 Task: Look for space in Ashikaga, Japan from 2nd June, 2023 to 15th June, 2023 for 2 adults in price range Rs.10000 to Rs.15000. Place can be entire place with 1  bedroom having 1 bed and 1 bathroom. Property type can be house, flat, guest house, hotel. Booking option can be shelf check-in. Required host language is English.
Action: Mouse moved to (403, 97)
Screenshot: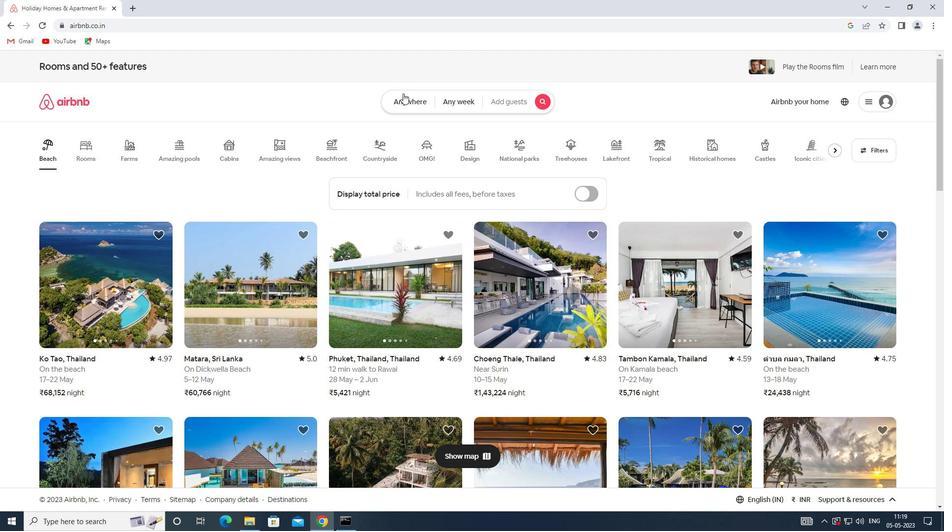 
Action: Mouse pressed left at (403, 97)
Screenshot: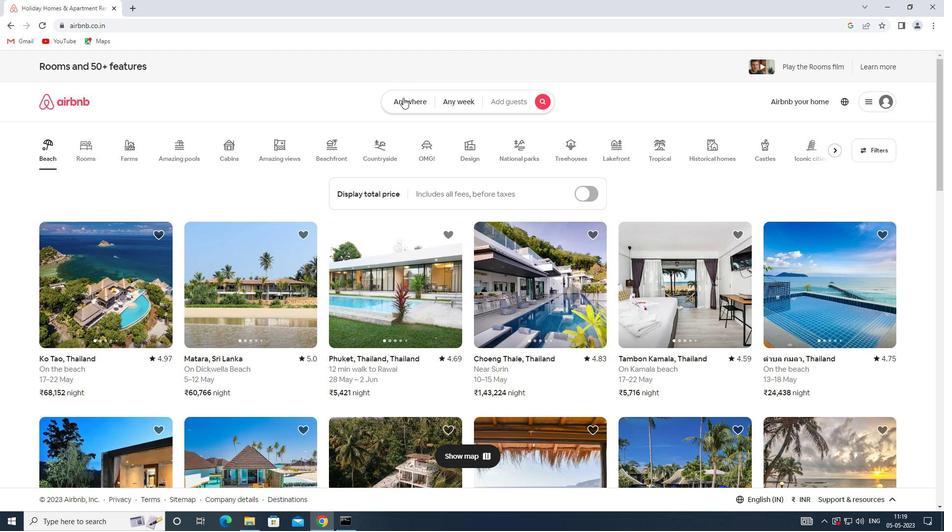 
Action: Mouse moved to (300, 142)
Screenshot: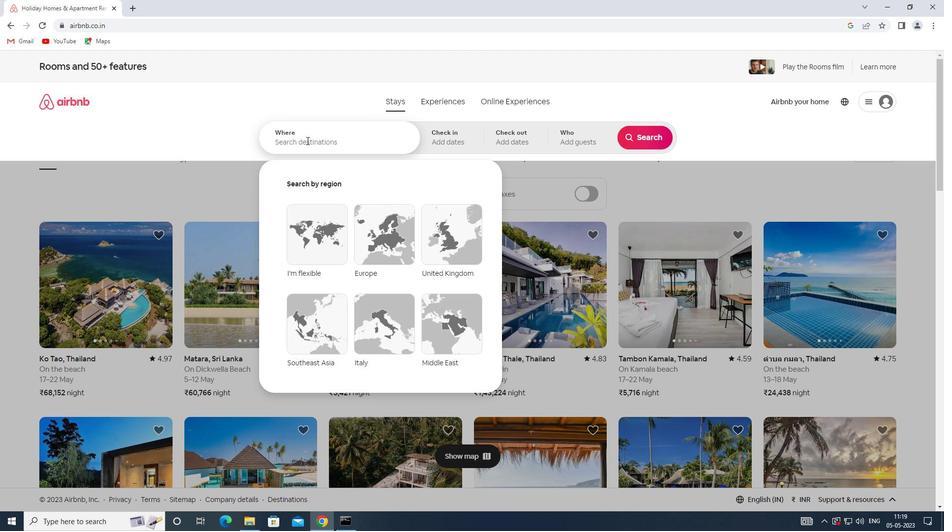 
Action: Mouse pressed left at (300, 142)
Screenshot: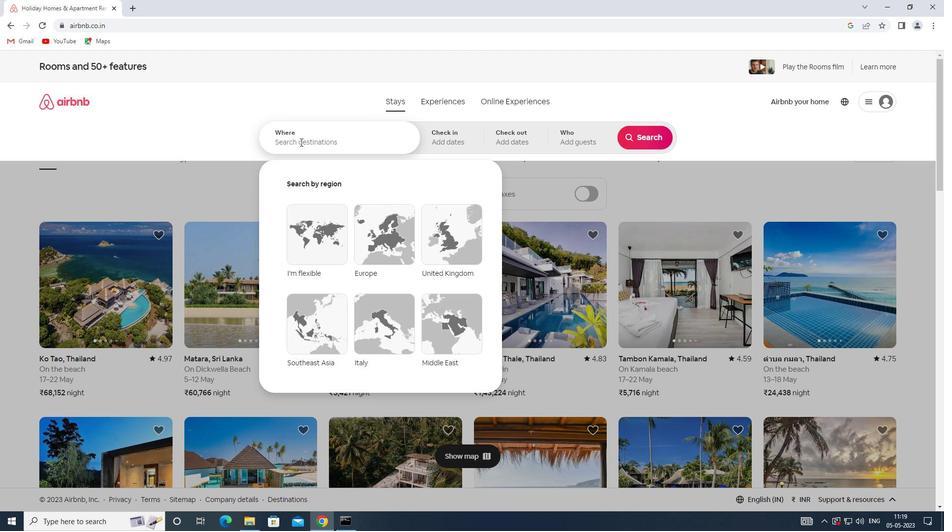 
Action: Key pressed <Key.shift>ASHIKAGA,<Key.shift>JAPAN
Screenshot: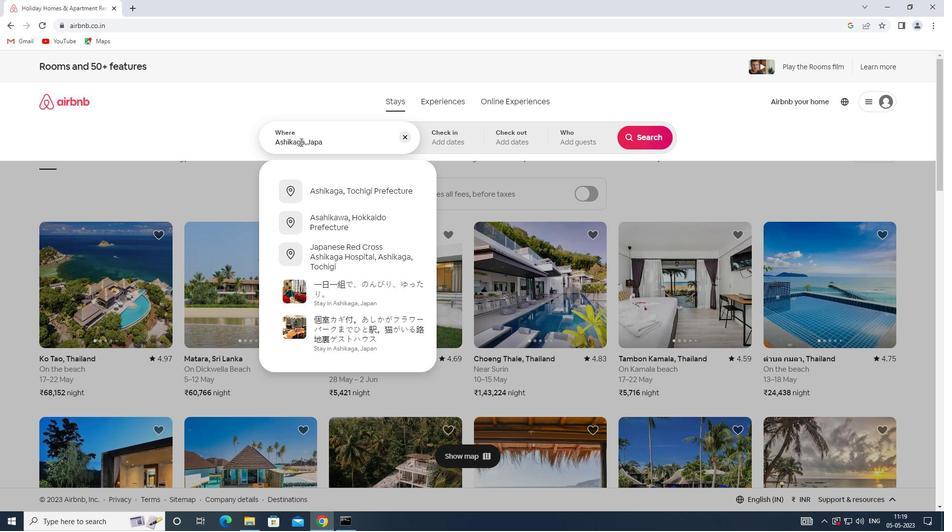 
Action: Mouse moved to (445, 141)
Screenshot: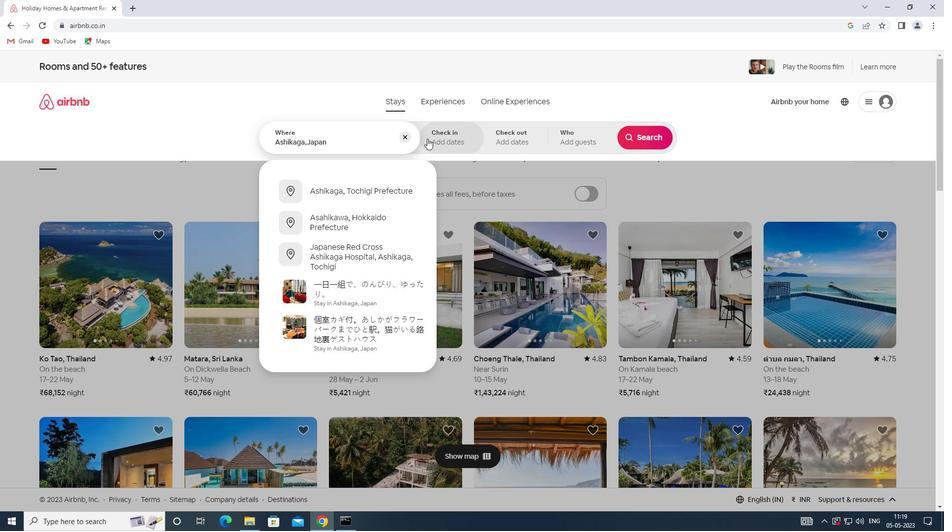 
Action: Mouse pressed left at (445, 141)
Screenshot: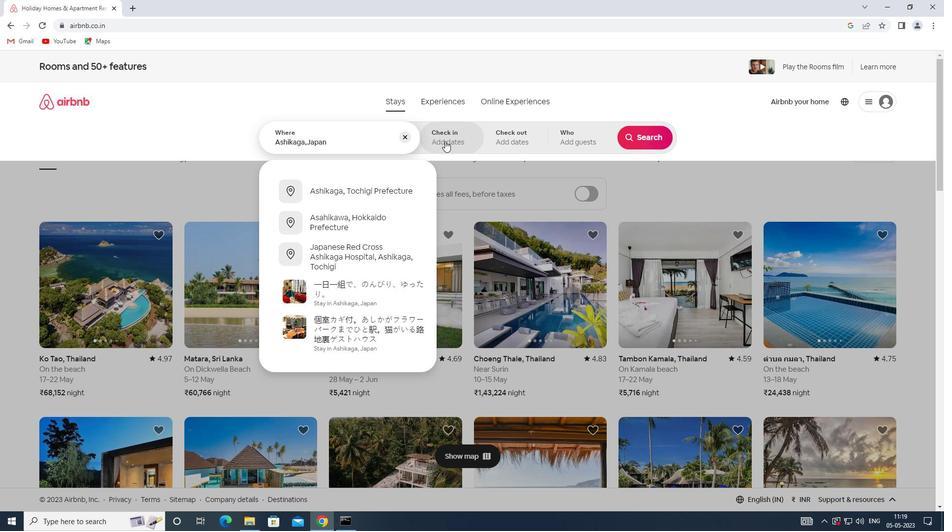 
Action: Mouse moved to (605, 258)
Screenshot: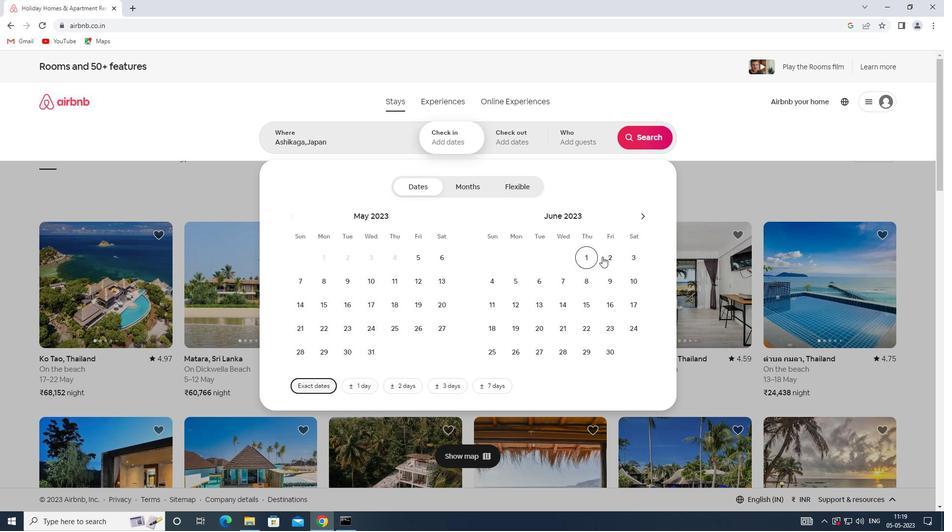 
Action: Mouse pressed left at (605, 258)
Screenshot: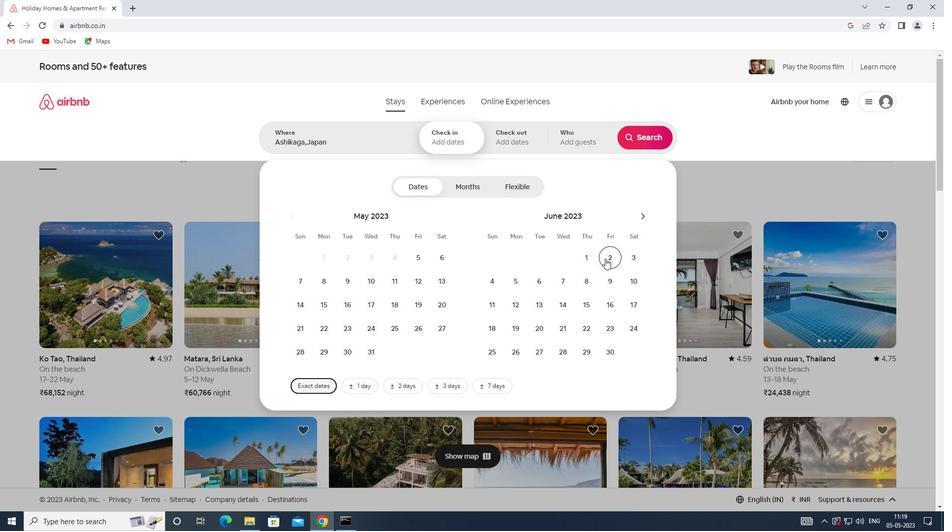 
Action: Mouse moved to (587, 302)
Screenshot: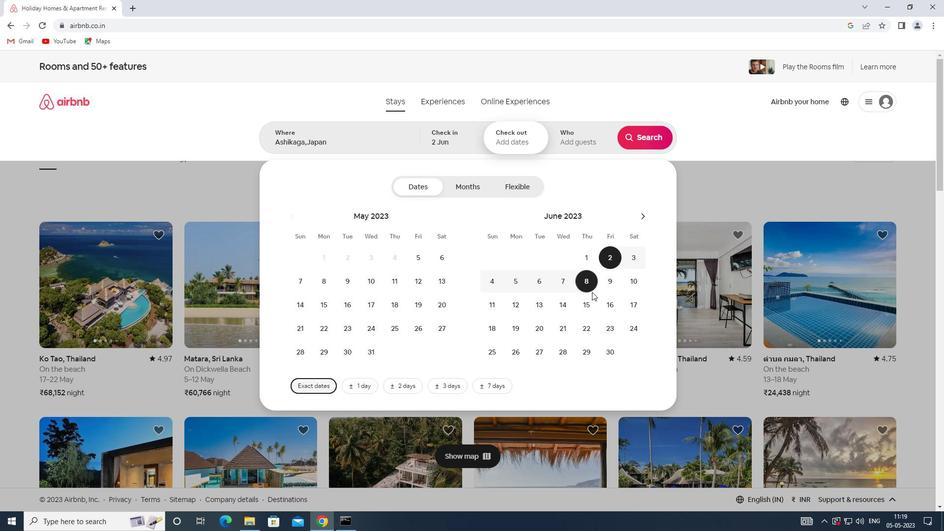 
Action: Mouse pressed left at (587, 302)
Screenshot: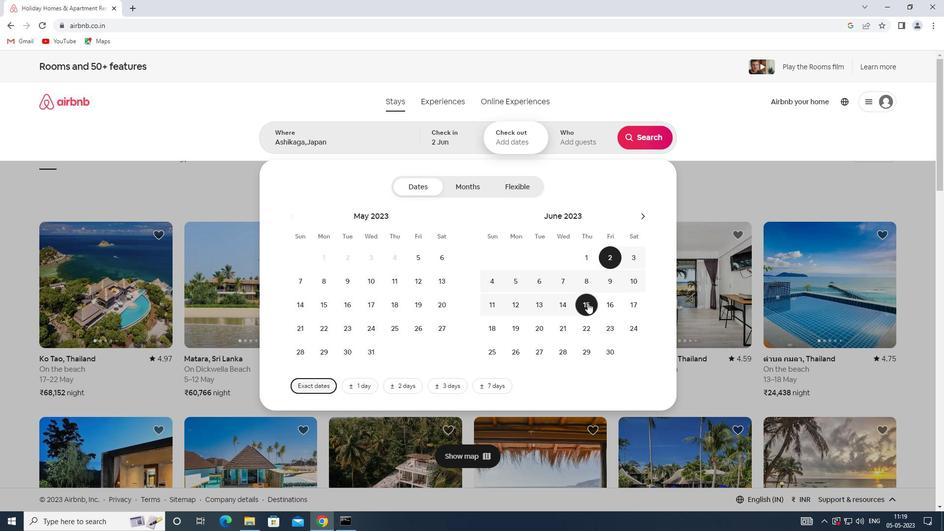 
Action: Mouse moved to (576, 144)
Screenshot: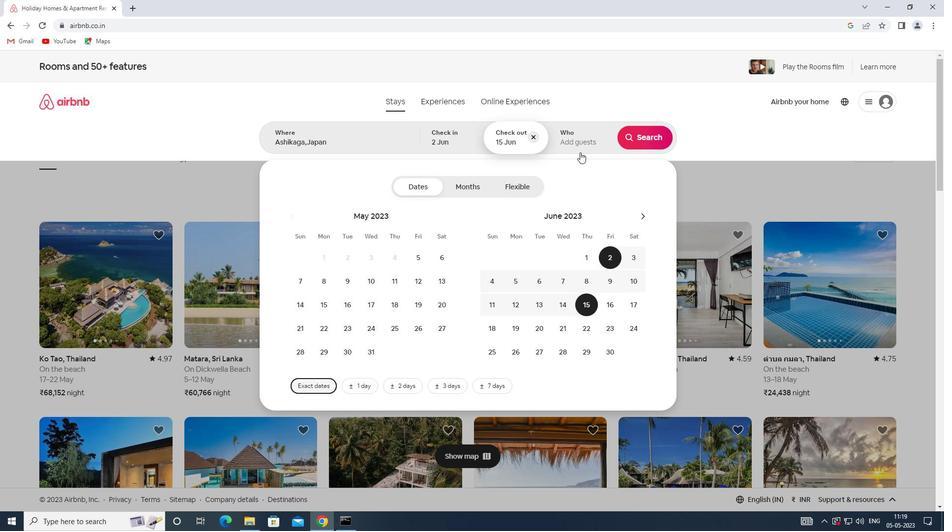 
Action: Mouse pressed left at (576, 144)
Screenshot: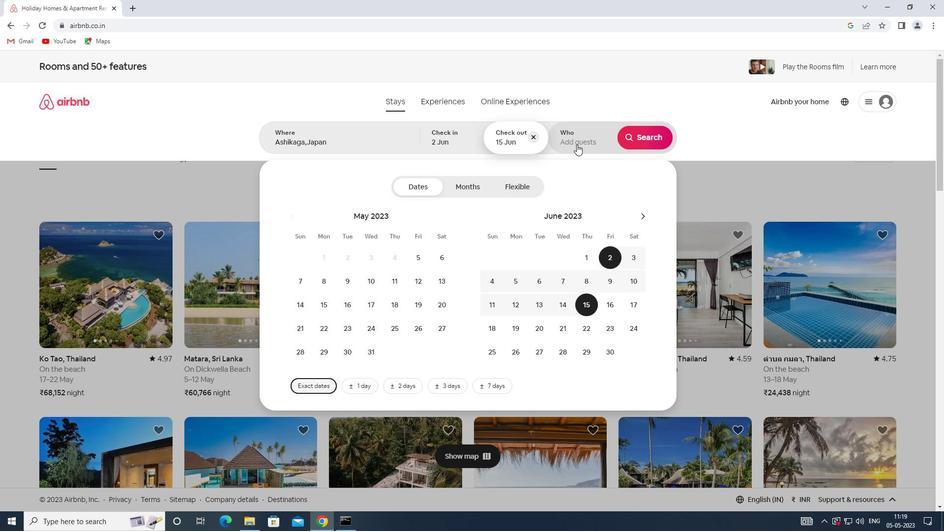 
Action: Mouse moved to (647, 188)
Screenshot: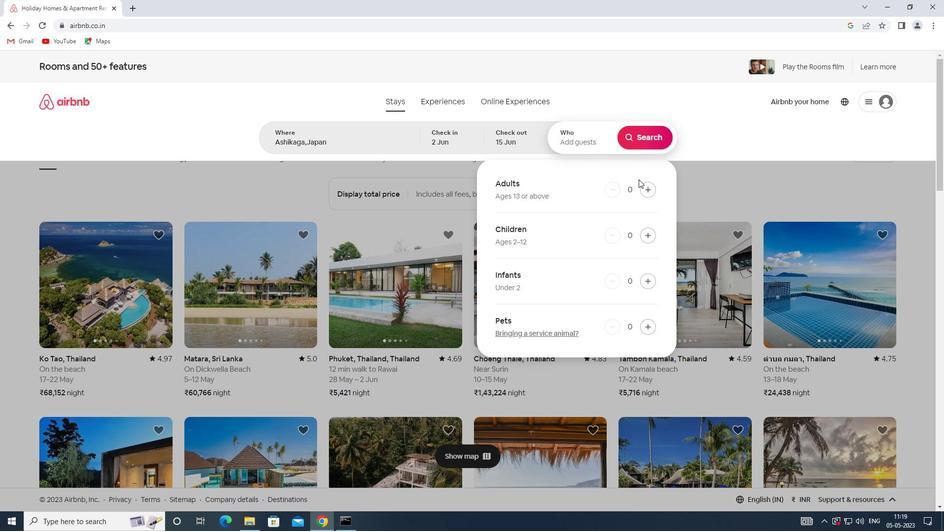 
Action: Mouse pressed left at (647, 188)
Screenshot: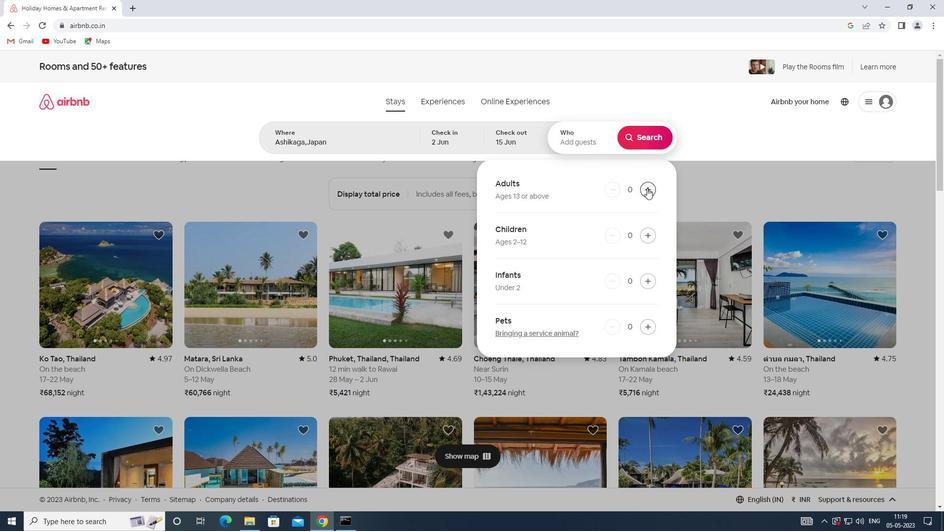 
Action: Mouse pressed left at (647, 188)
Screenshot: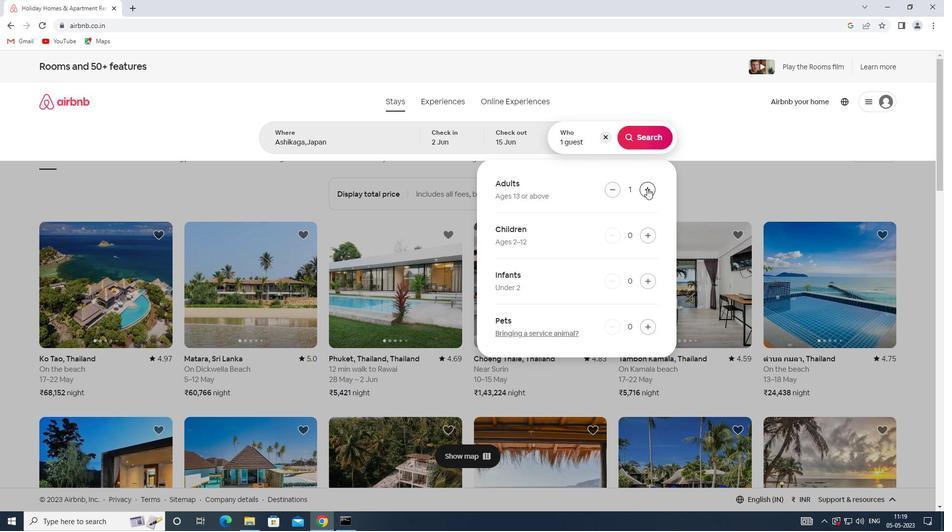 
Action: Mouse moved to (646, 143)
Screenshot: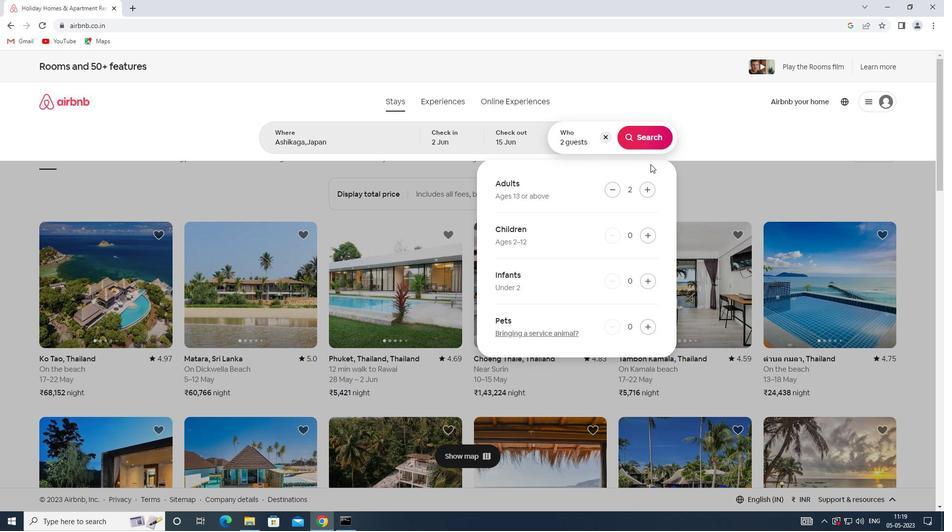 
Action: Mouse pressed left at (646, 143)
Screenshot: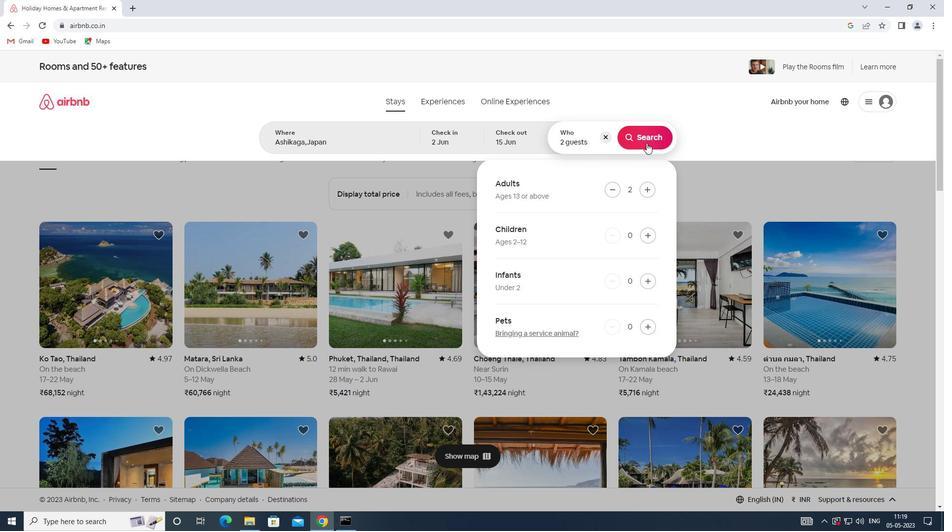 
Action: Mouse moved to (886, 111)
Screenshot: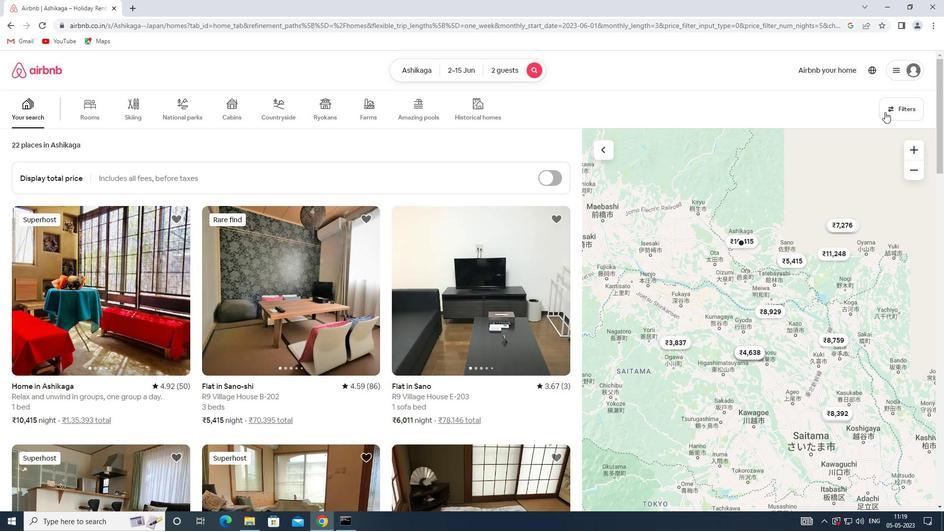 
Action: Mouse pressed left at (886, 111)
Screenshot: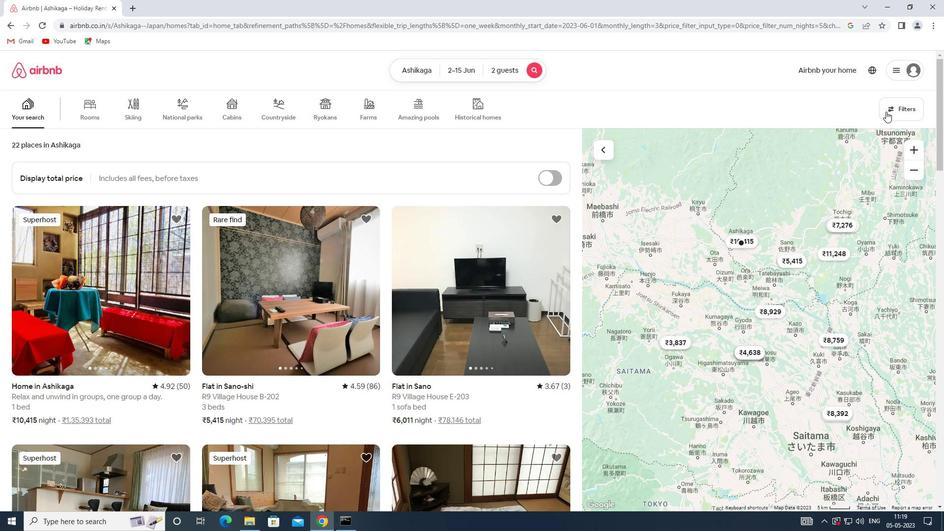 
Action: Mouse moved to (338, 349)
Screenshot: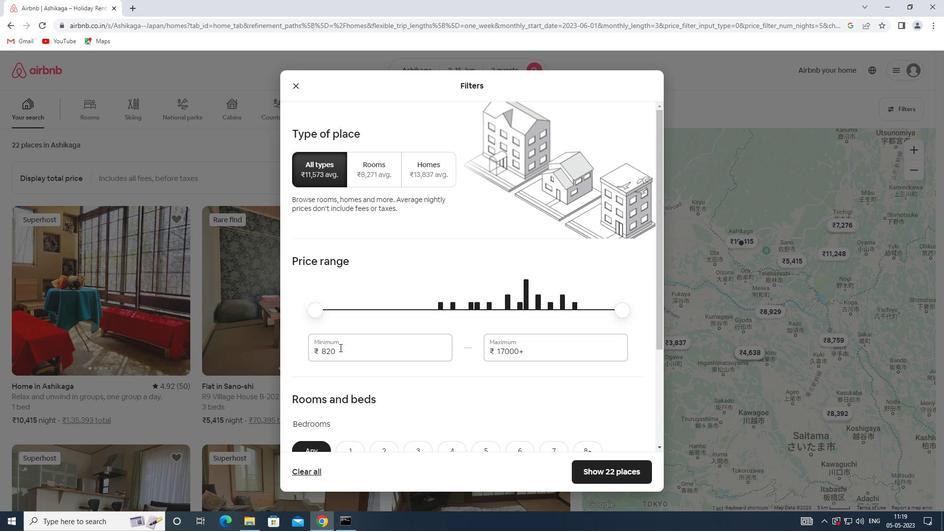 
Action: Mouse pressed left at (338, 349)
Screenshot: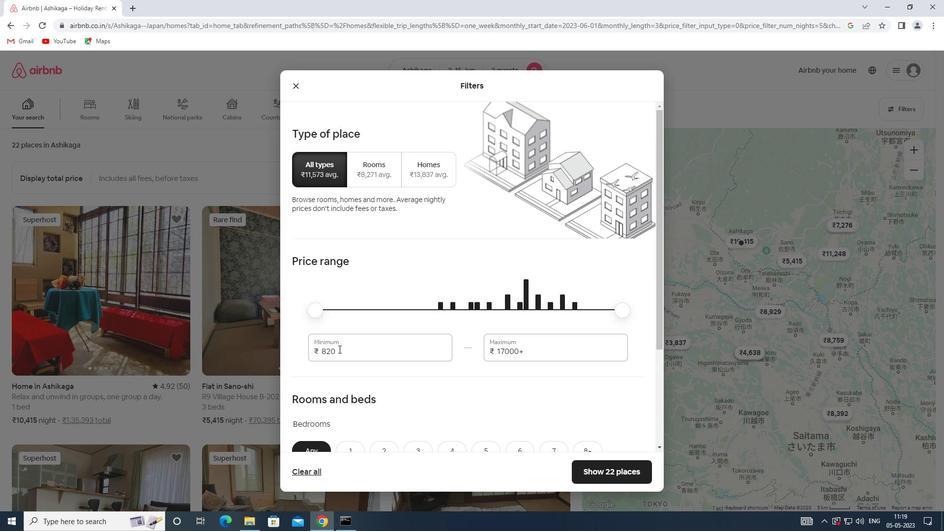 
Action: Mouse moved to (303, 345)
Screenshot: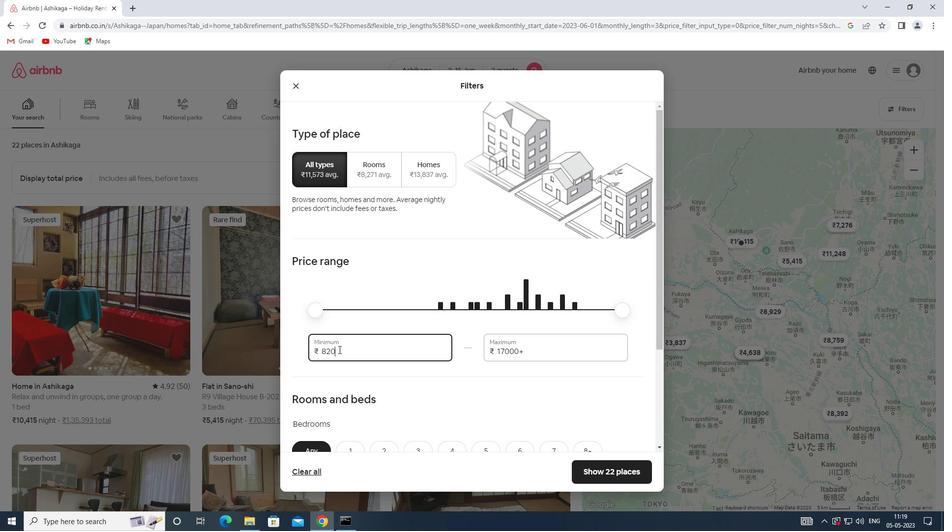 
Action: Key pressed 10000
Screenshot: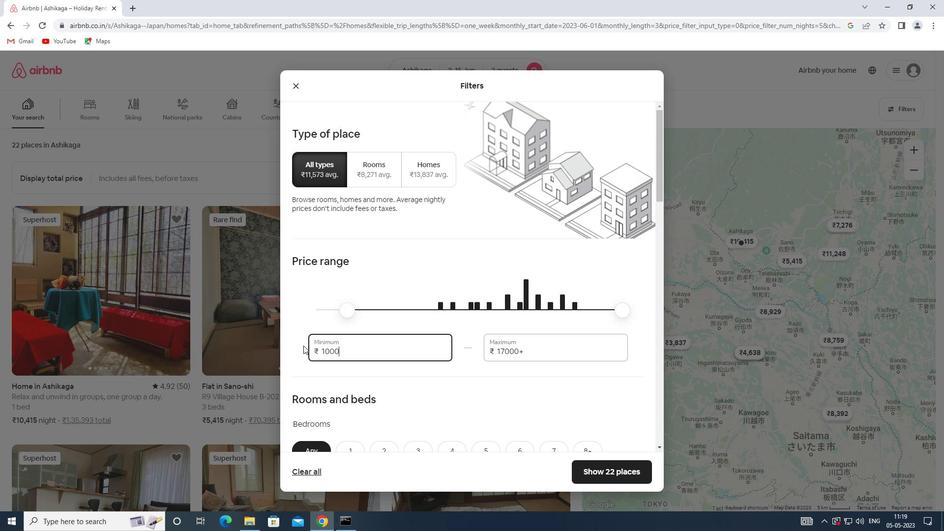 
Action: Mouse moved to (526, 350)
Screenshot: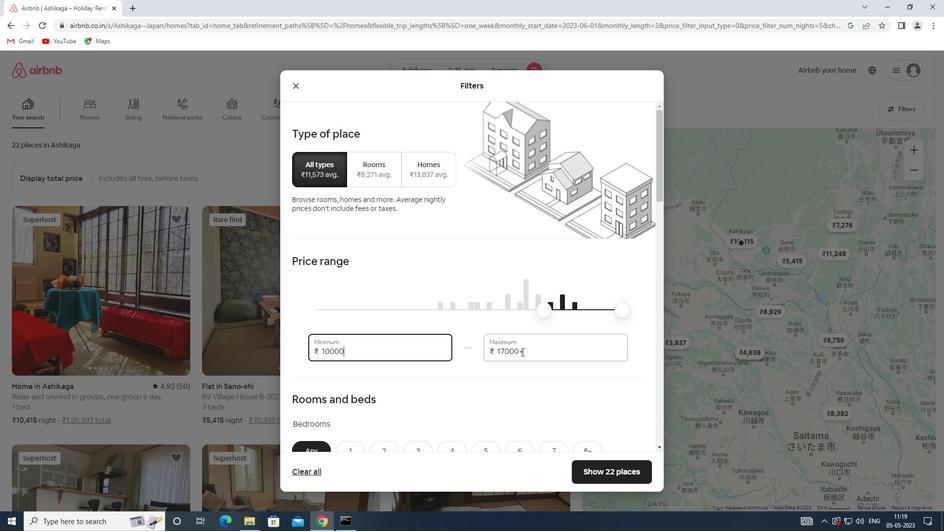 
Action: Mouse pressed left at (526, 350)
Screenshot: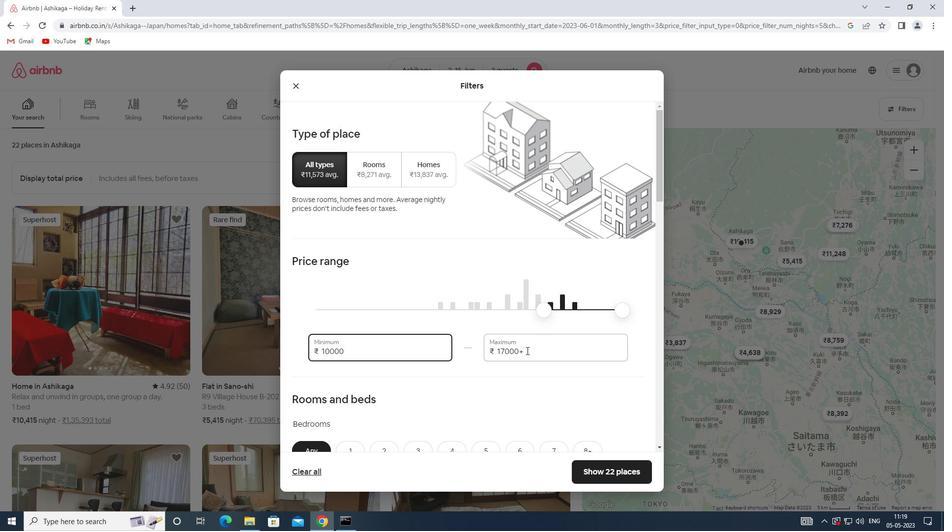 
Action: Mouse moved to (492, 351)
Screenshot: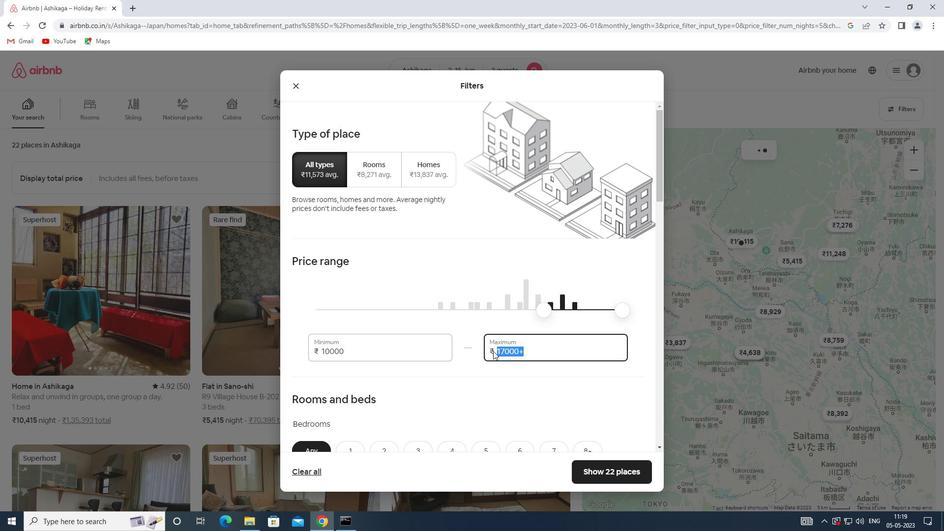 
Action: Key pressed 15000
Screenshot: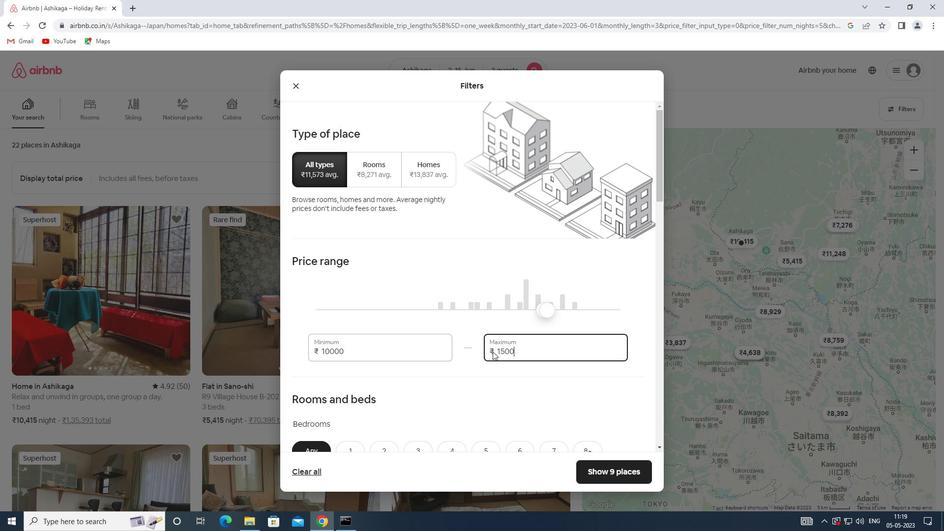 
Action: Mouse moved to (462, 350)
Screenshot: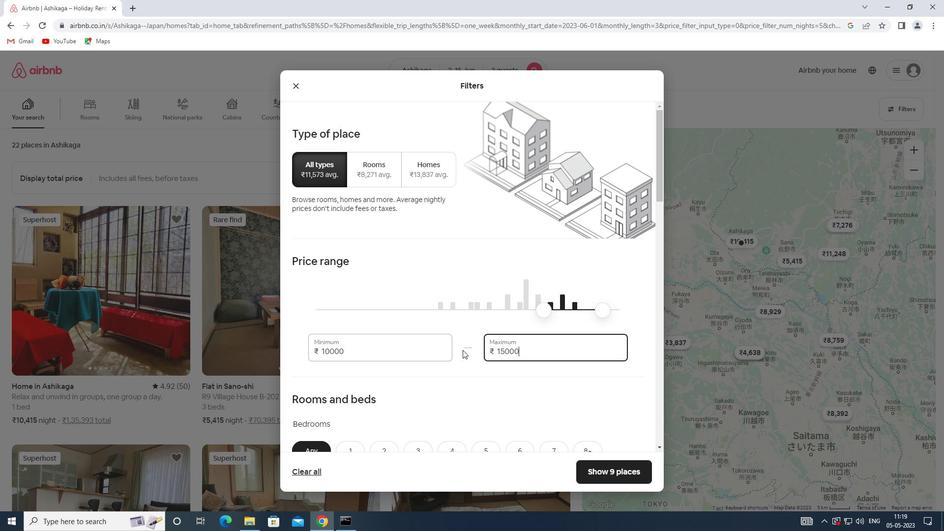 
Action: Mouse scrolled (462, 349) with delta (0, 0)
Screenshot: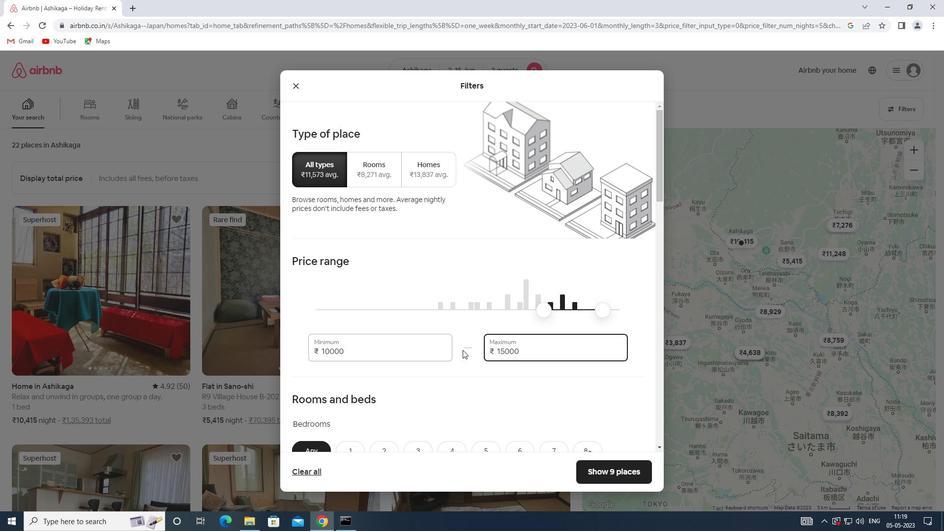 
Action: Mouse scrolled (462, 349) with delta (0, 0)
Screenshot: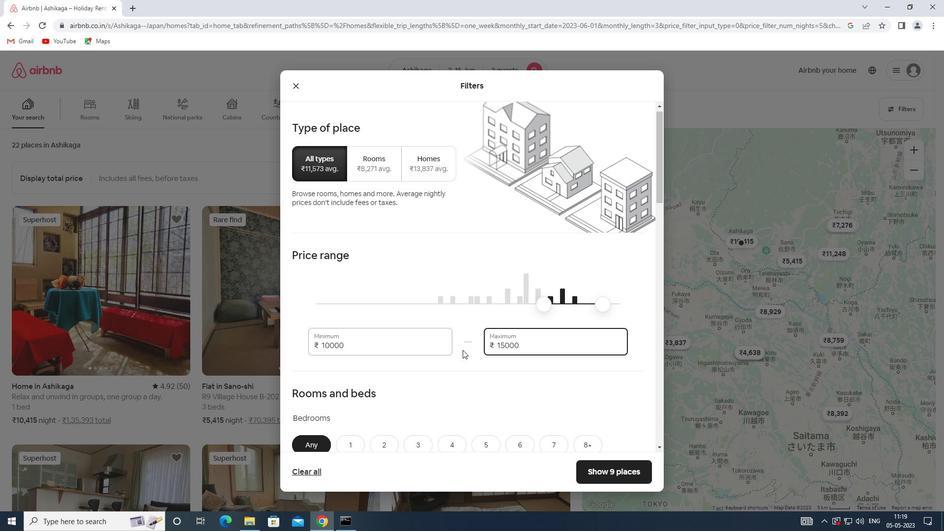 
Action: Mouse scrolled (462, 349) with delta (0, 0)
Screenshot: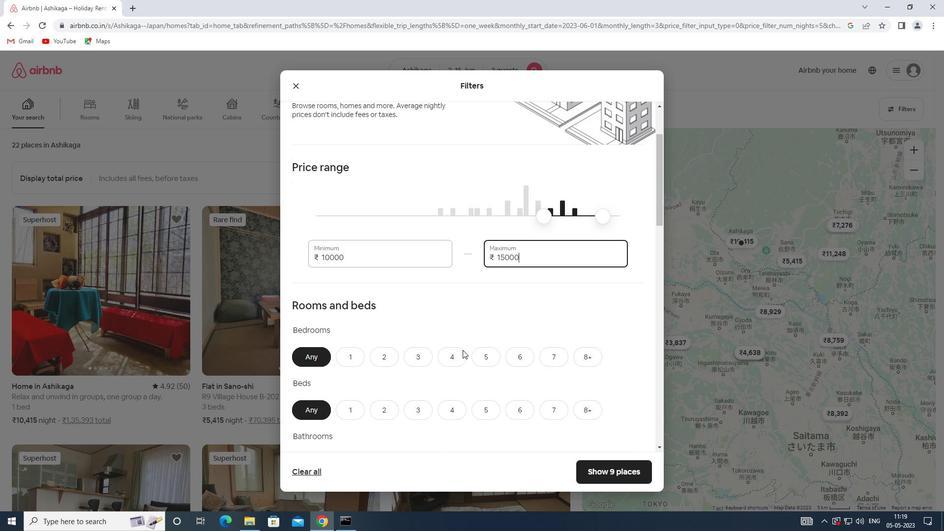 
Action: Mouse scrolled (462, 349) with delta (0, 0)
Screenshot: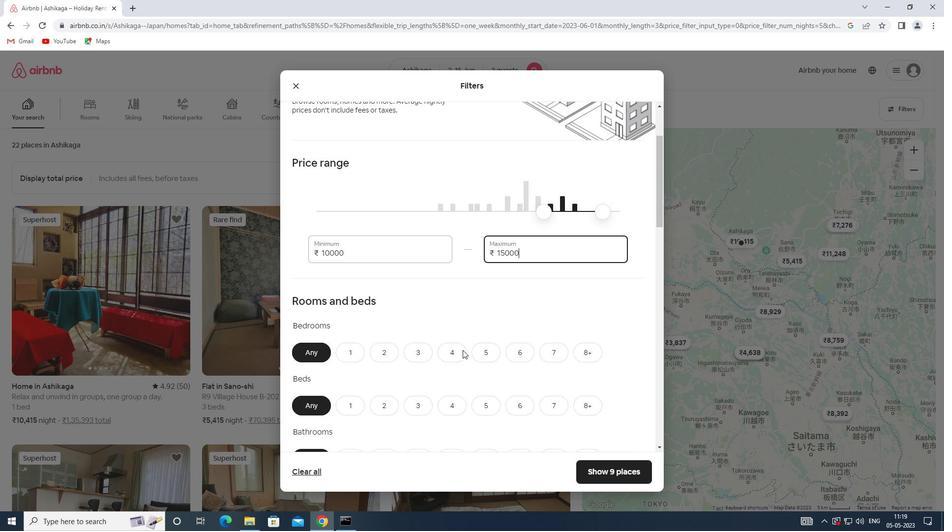 
Action: Mouse moved to (351, 250)
Screenshot: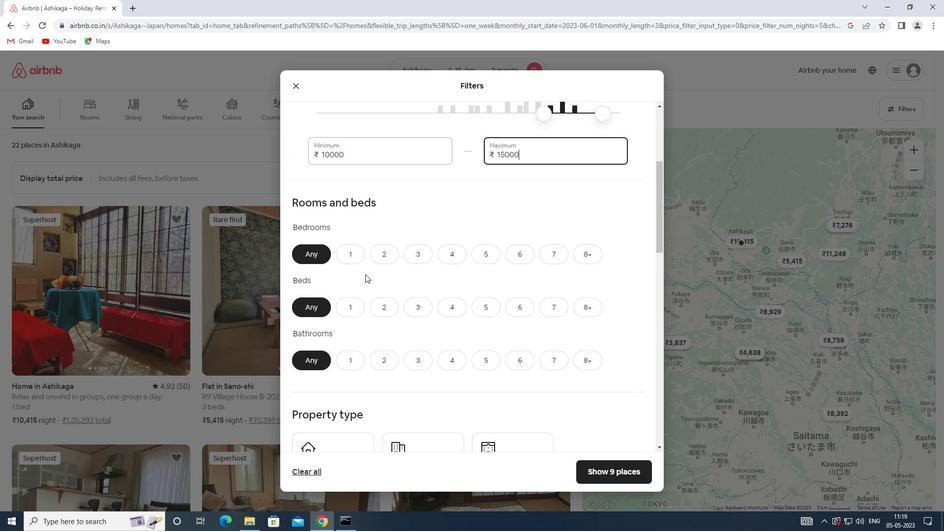 
Action: Mouse pressed left at (351, 250)
Screenshot: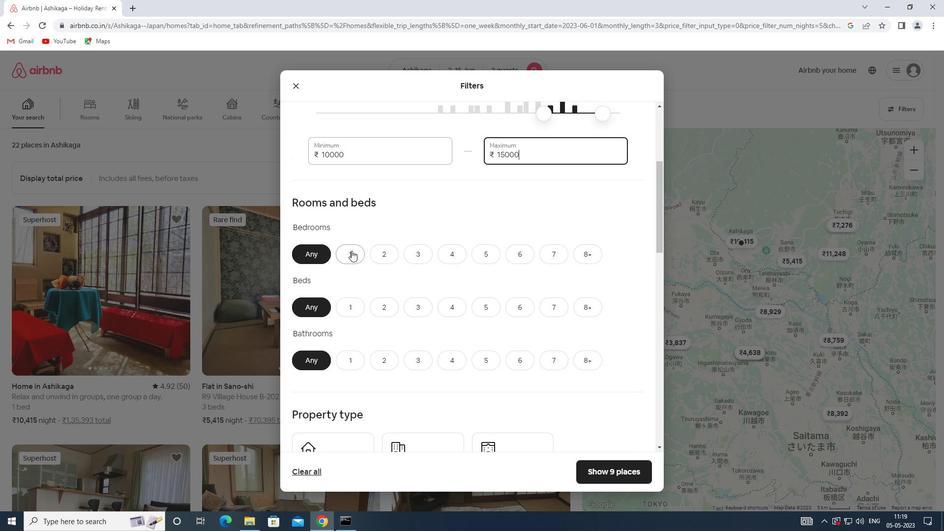 
Action: Mouse moved to (347, 309)
Screenshot: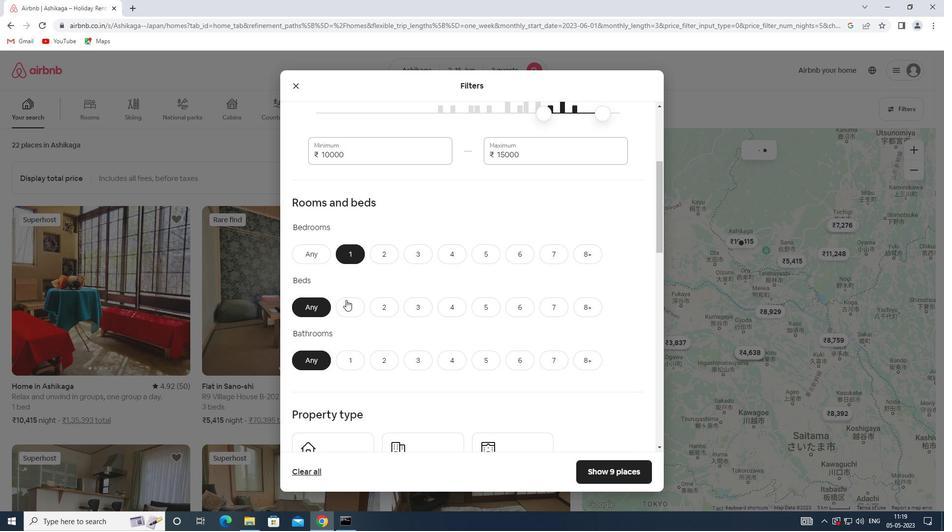 
Action: Mouse pressed left at (347, 309)
Screenshot: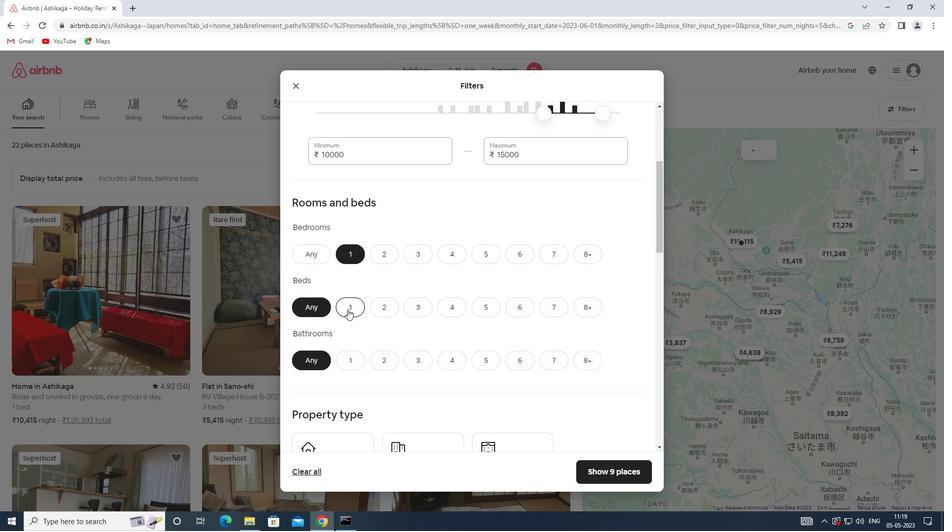 
Action: Mouse moved to (349, 359)
Screenshot: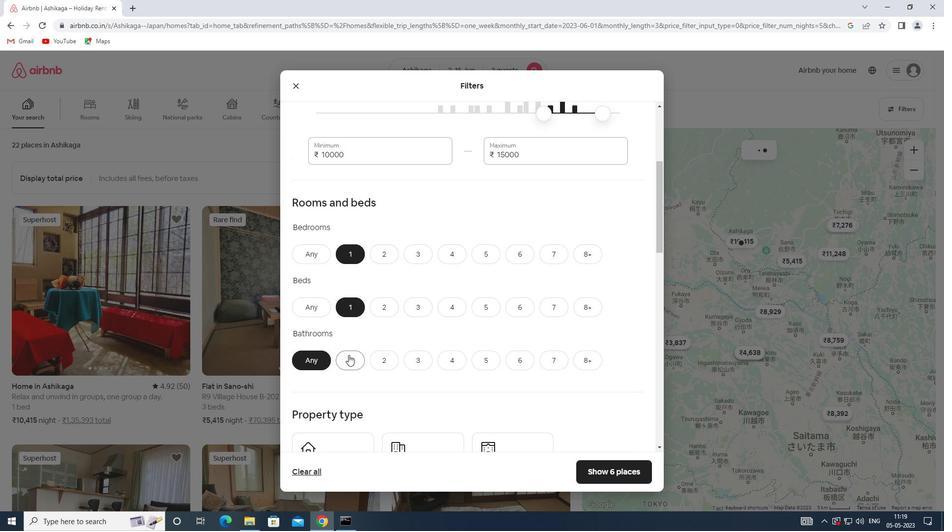 
Action: Mouse pressed left at (349, 359)
Screenshot: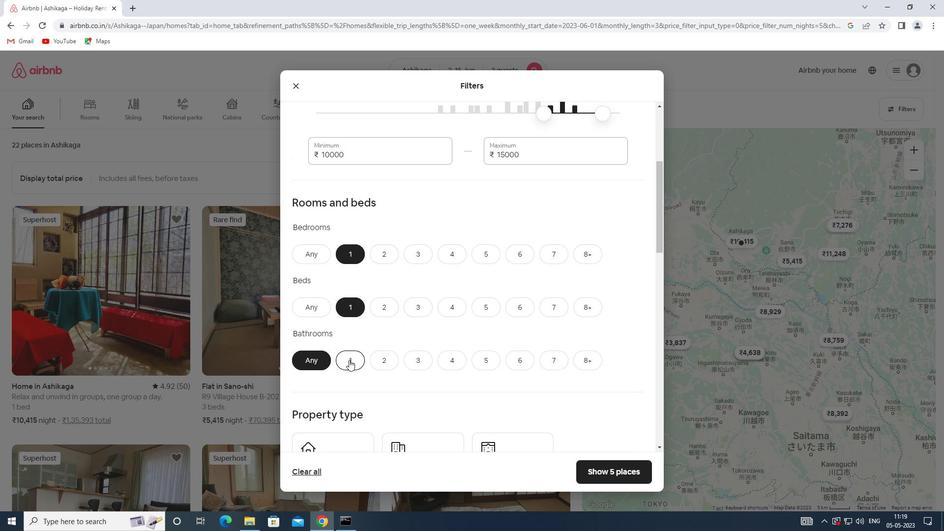 
Action: Mouse scrolled (349, 359) with delta (0, 0)
Screenshot: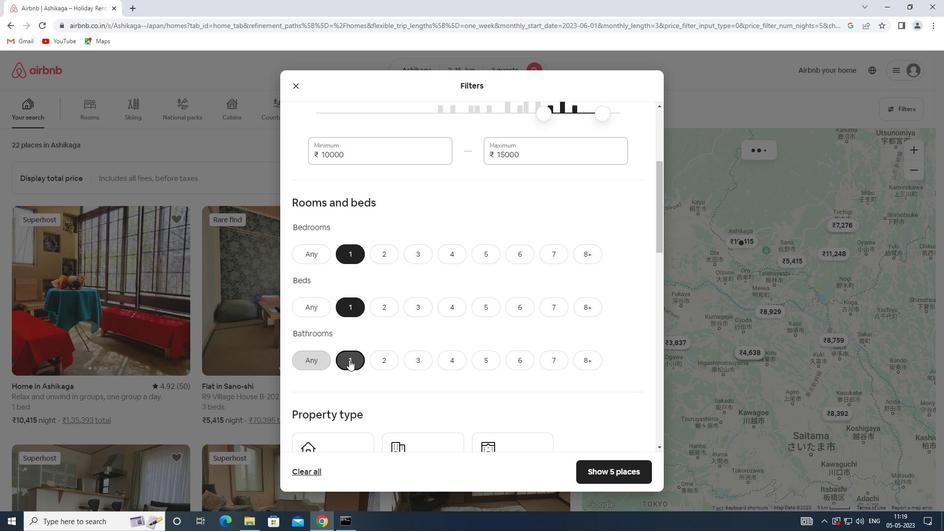 
Action: Mouse scrolled (349, 359) with delta (0, 0)
Screenshot: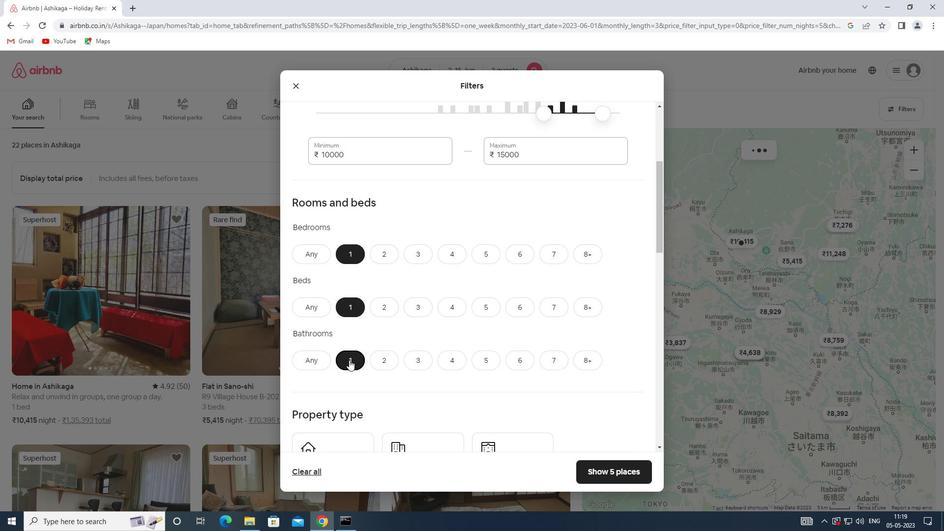 
Action: Mouse scrolled (349, 359) with delta (0, 0)
Screenshot: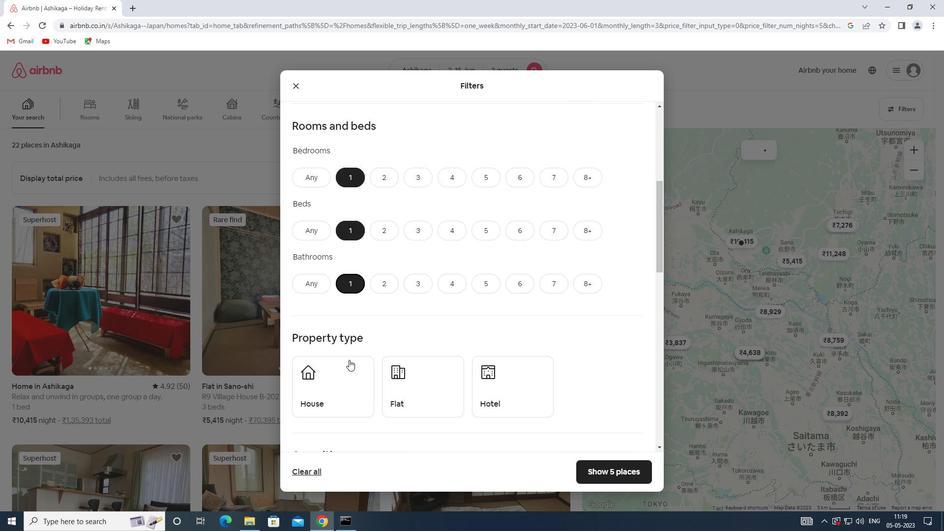 
Action: Mouse scrolled (349, 359) with delta (0, 0)
Screenshot: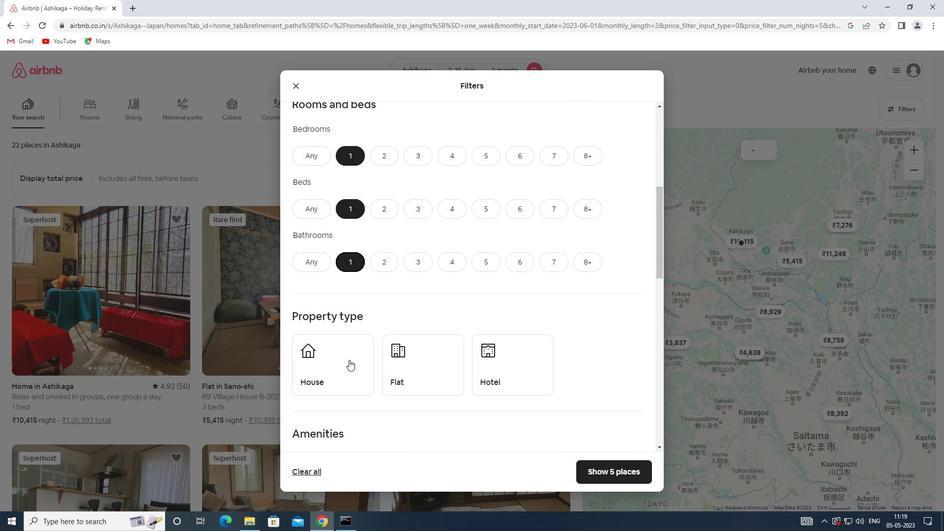
Action: Mouse moved to (346, 287)
Screenshot: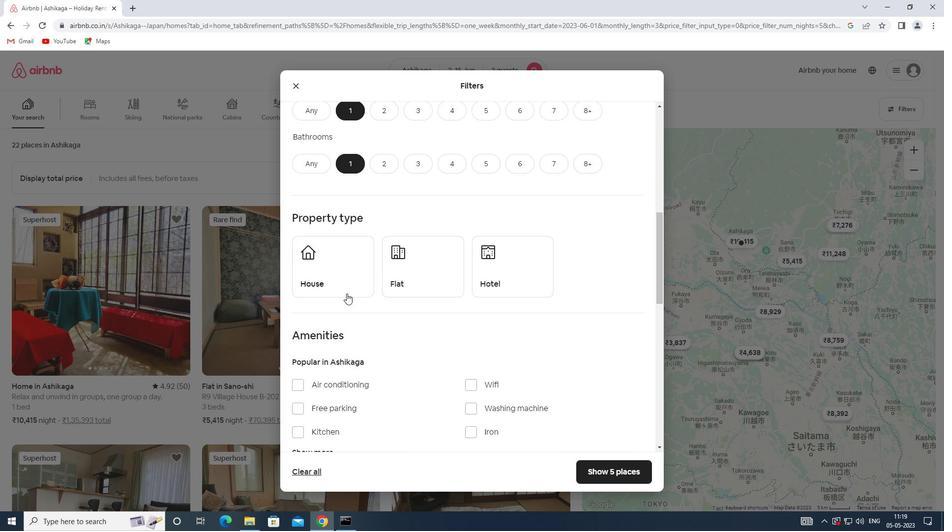 
Action: Mouse pressed left at (346, 287)
Screenshot: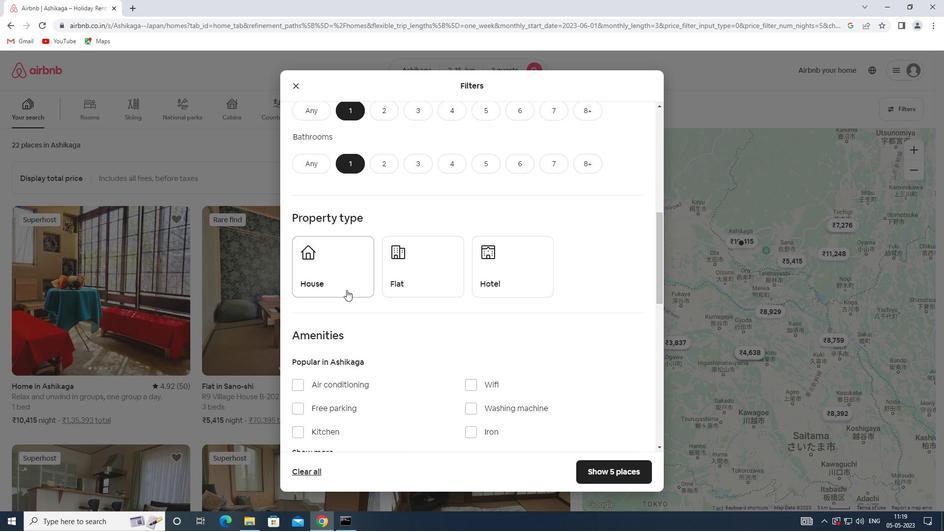 
Action: Mouse moved to (412, 282)
Screenshot: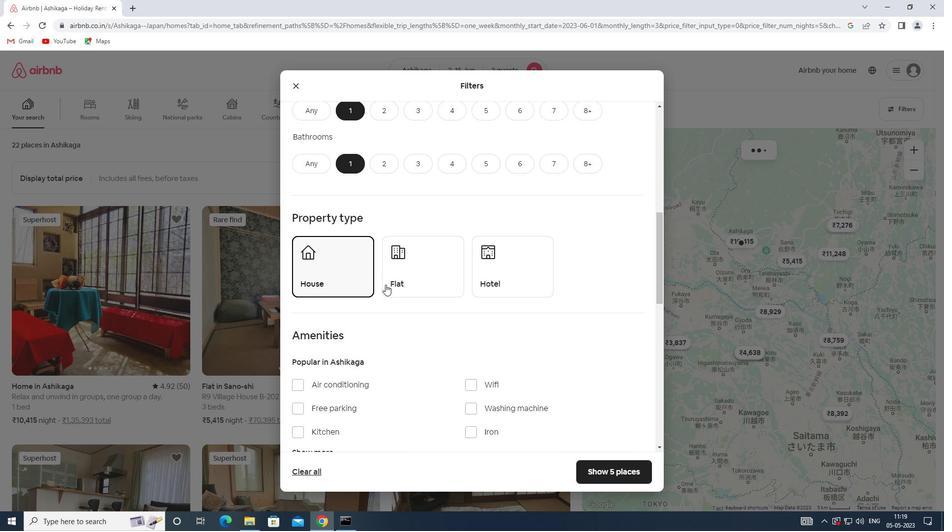 
Action: Mouse pressed left at (412, 282)
Screenshot: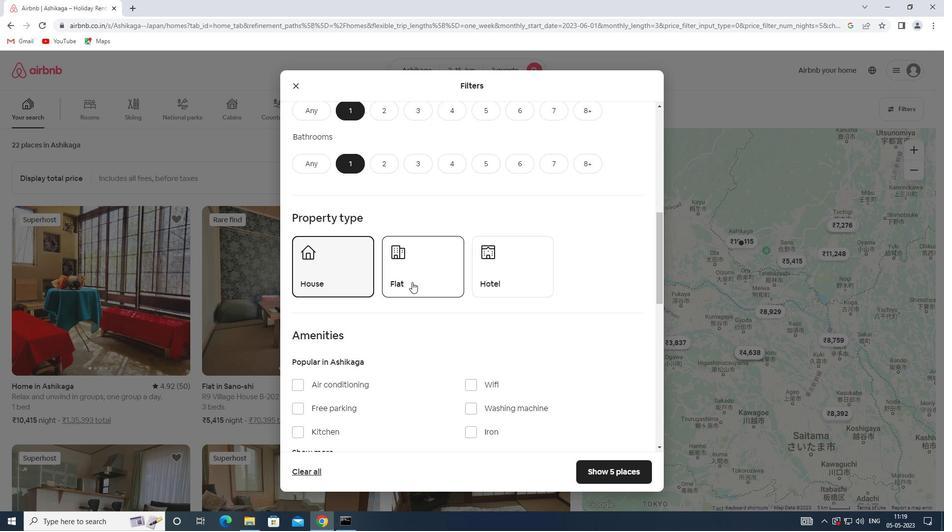 
Action: Mouse moved to (485, 275)
Screenshot: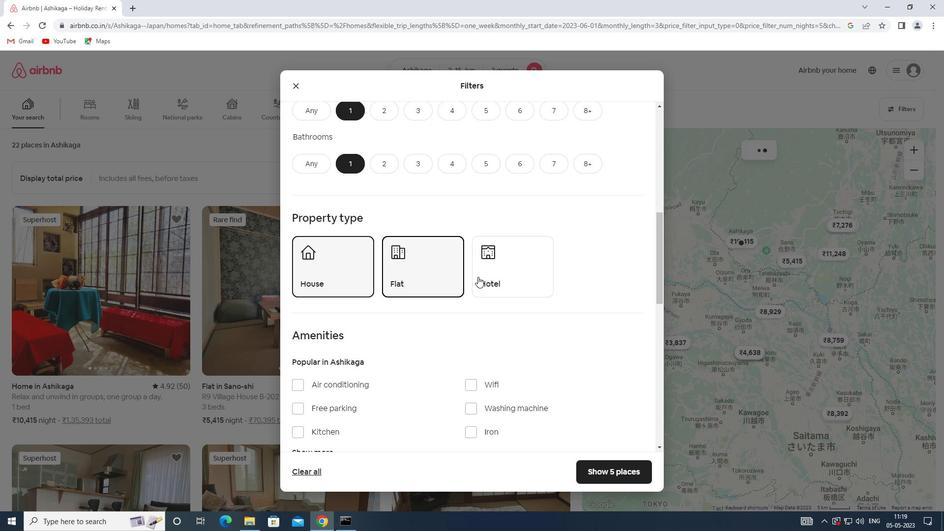 
Action: Mouse pressed left at (485, 275)
Screenshot: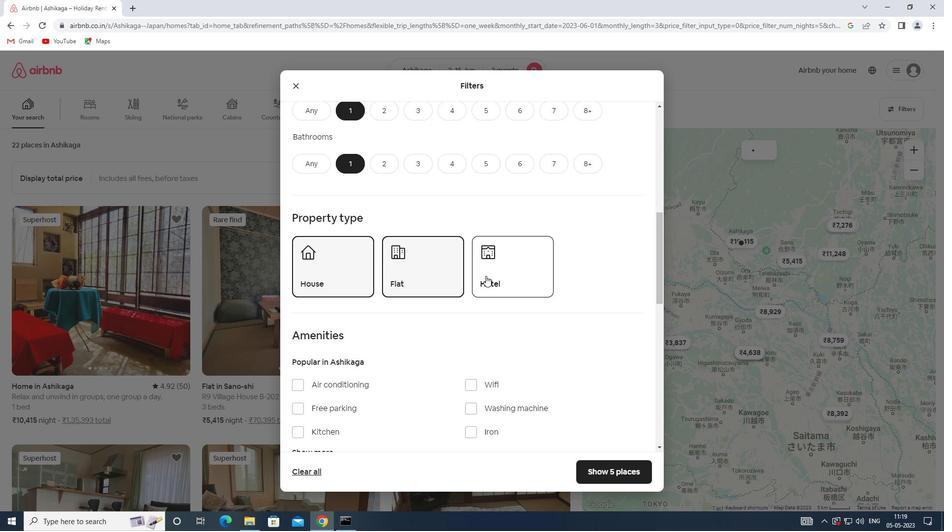 
Action: Mouse scrolled (485, 275) with delta (0, 0)
Screenshot: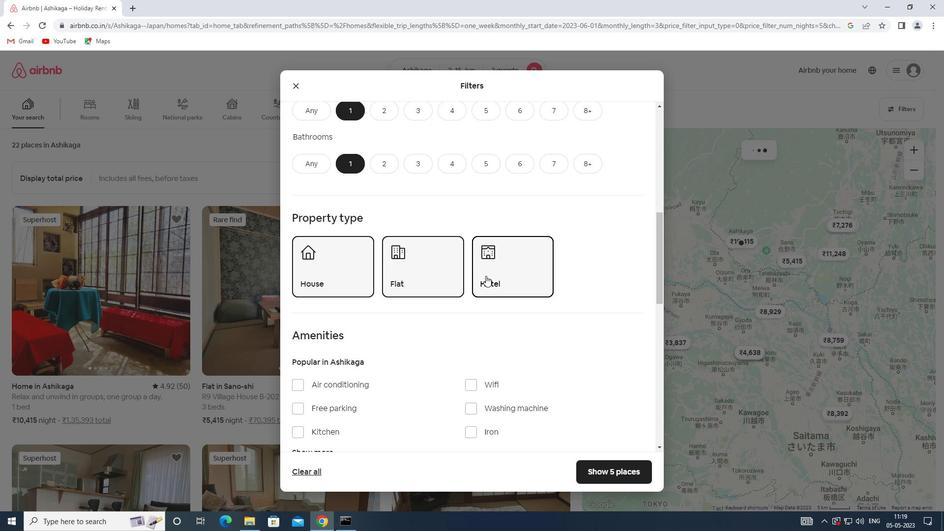 
Action: Mouse scrolled (485, 275) with delta (0, 0)
Screenshot: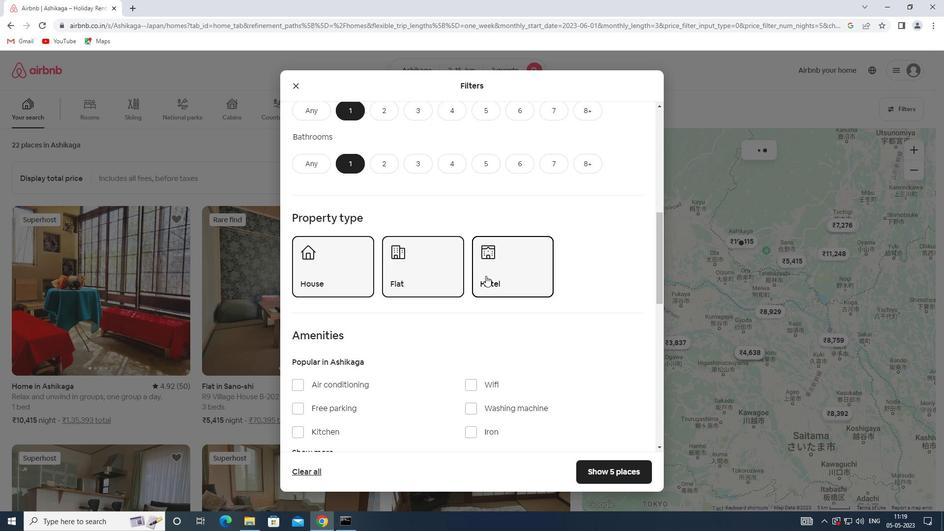
Action: Mouse scrolled (485, 275) with delta (0, 0)
Screenshot: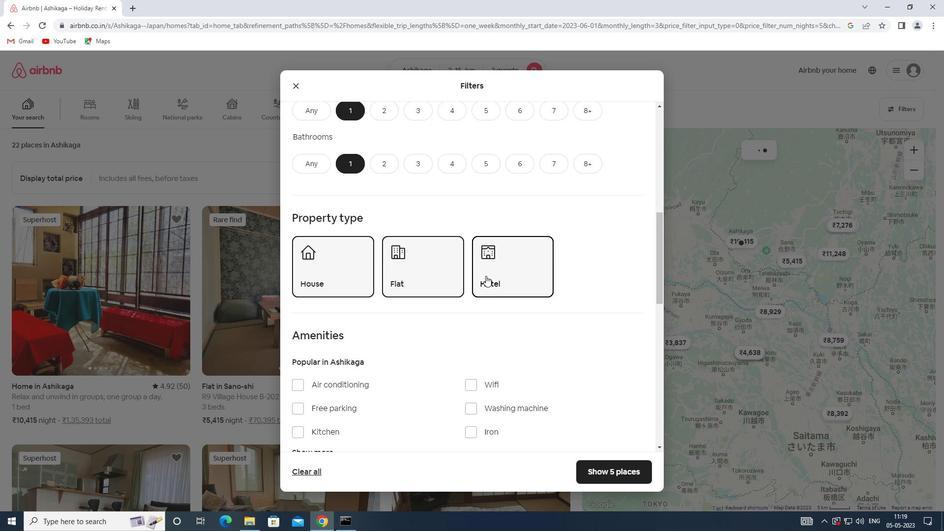 
Action: Mouse scrolled (485, 275) with delta (0, 0)
Screenshot: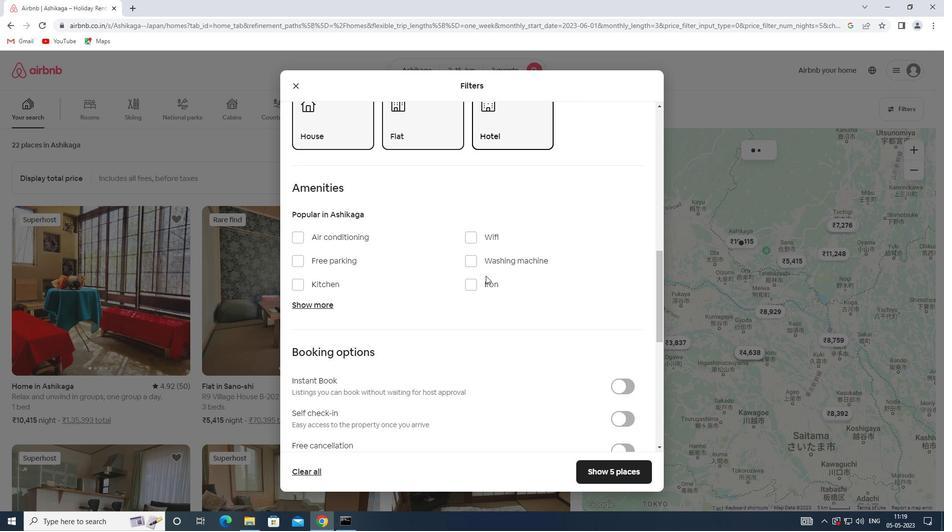 
Action: Mouse moved to (612, 365)
Screenshot: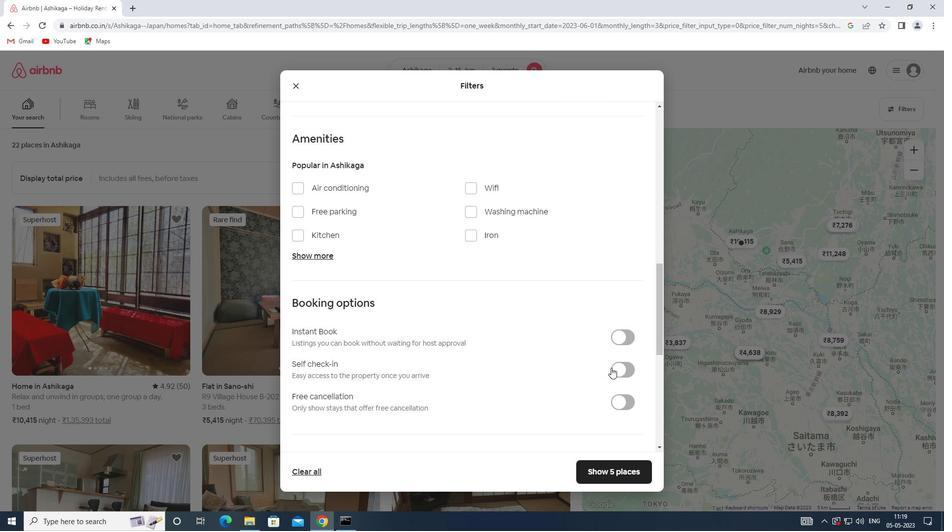 
Action: Mouse pressed left at (612, 365)
Screenshot: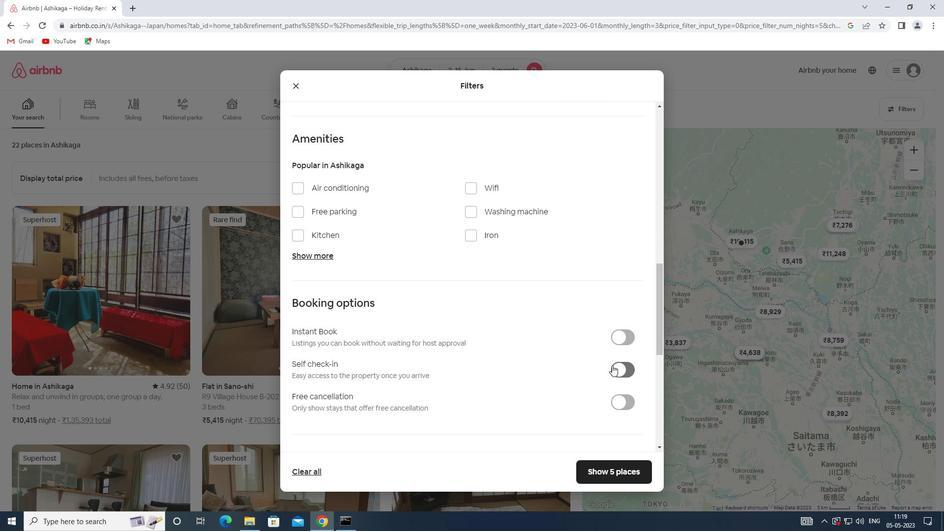 
Action: Mouse moved to (491, 365)
Screenshot: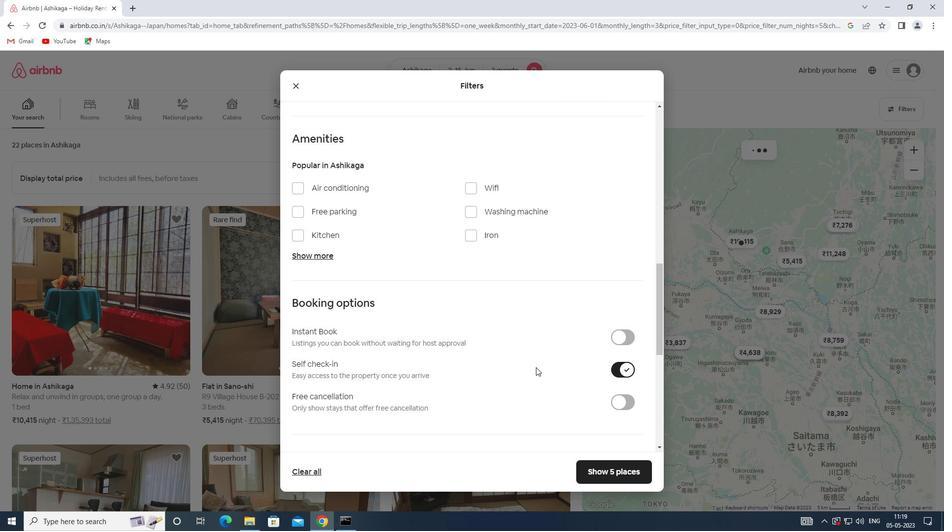 
Action: Mouse scrolled (491, 364) with delta (0, 0)
Screenshot: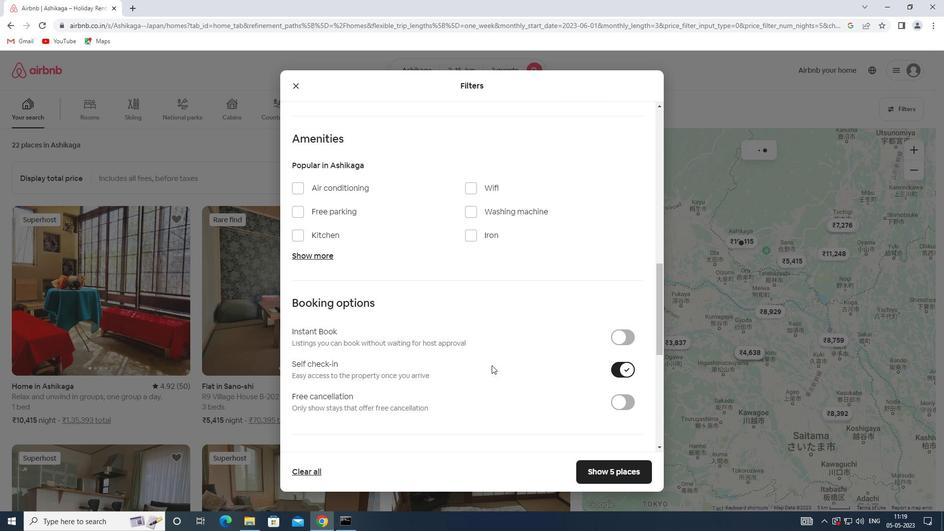 
Action: Mouse scrolled (491, 364) with delta (0, 0)
Screenshot: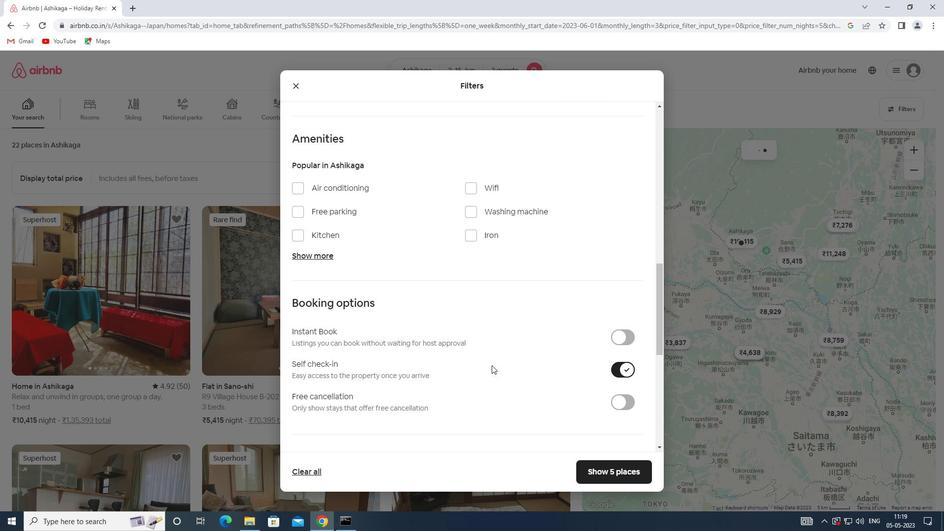 
Action: Mouse scrolled (491, 364) with delta (0, 0)
Screenshot: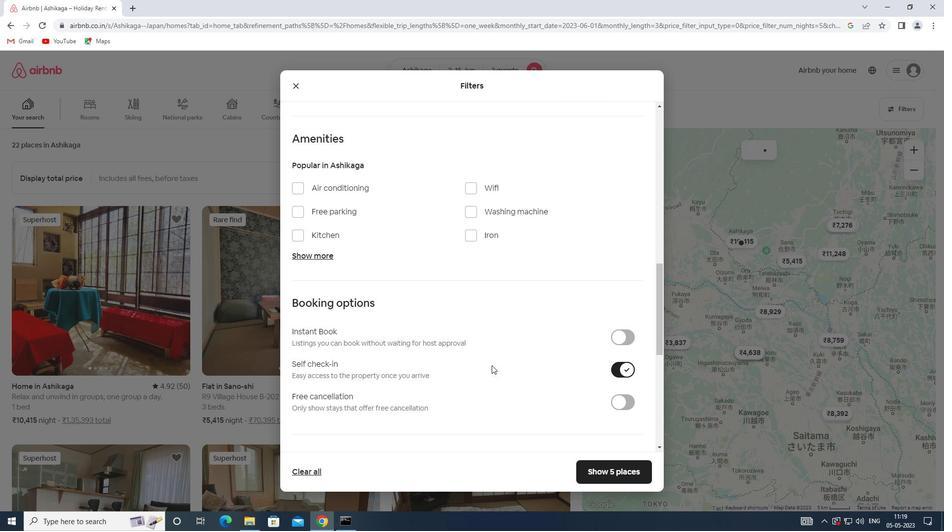 
Action: Mouse scrolled (491, 364) with delta (0, 0)
Screenshot: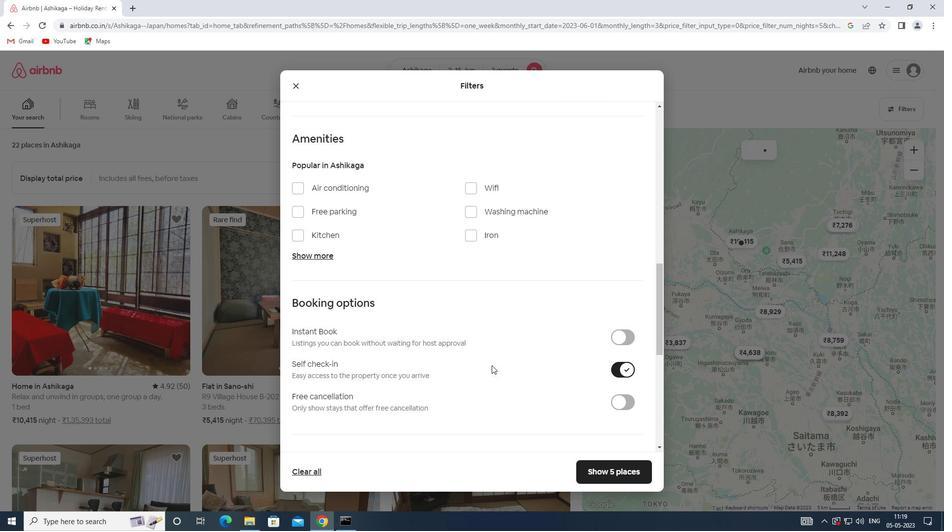 
Action: Mouse scrolled (491, 364) with delta (0, 0)
Screenshot: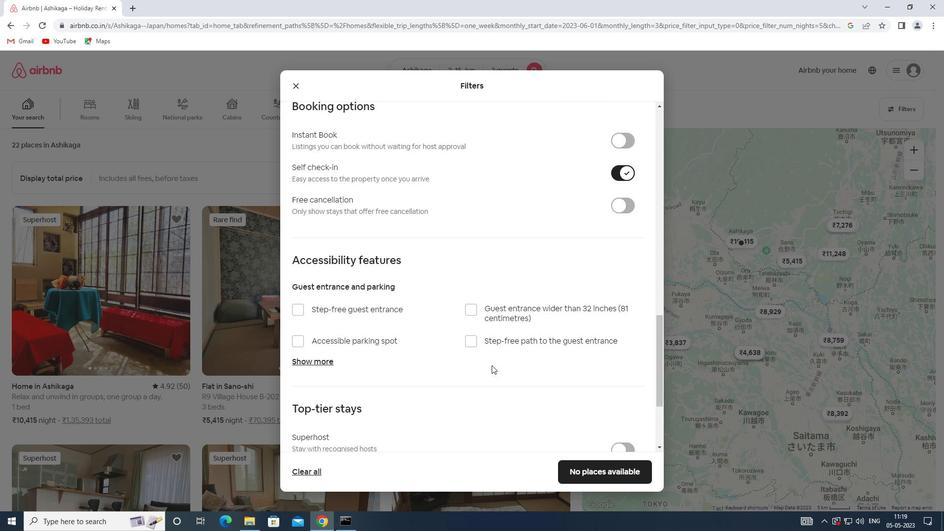 
Action: Mouse scrolled (491, 364) with delta (0, 0)
Screenshot: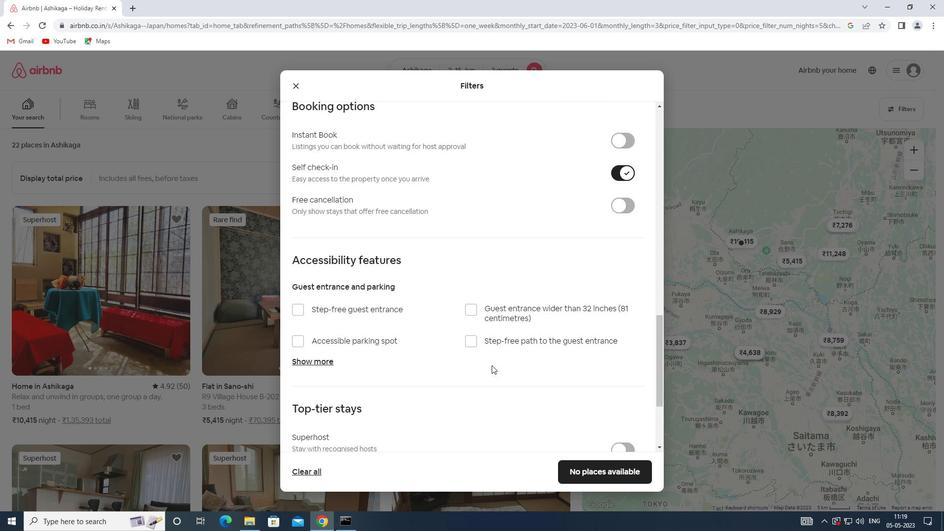 
Action: Mouse scrolled (491, 364) with delta (0, 0)
Screenshot: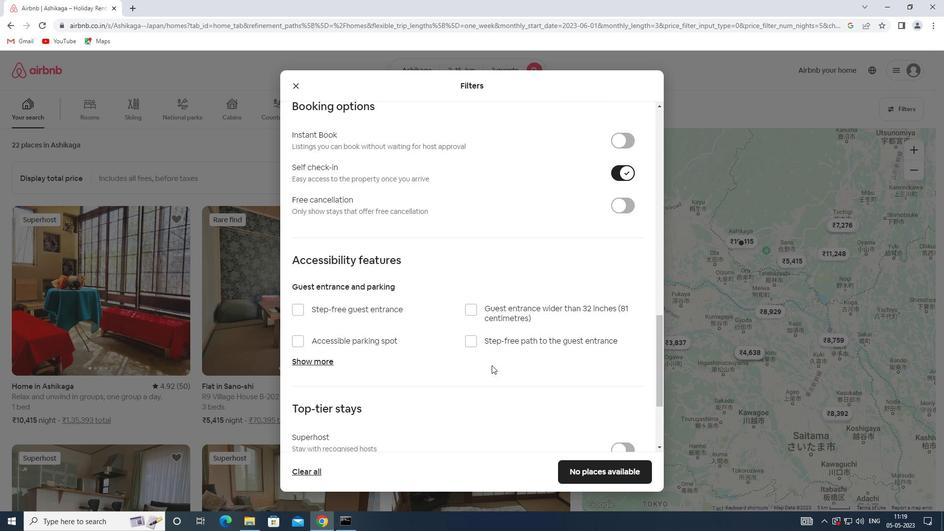 
Action: Mouse moved to (316, 401)
Screenshot: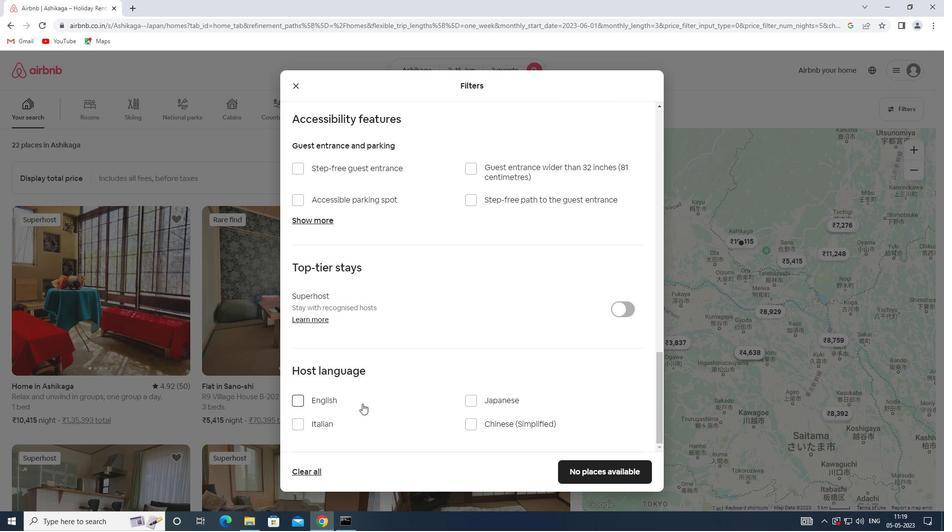 
Action: Mouse pressed left at (316, 401)
Screenshot: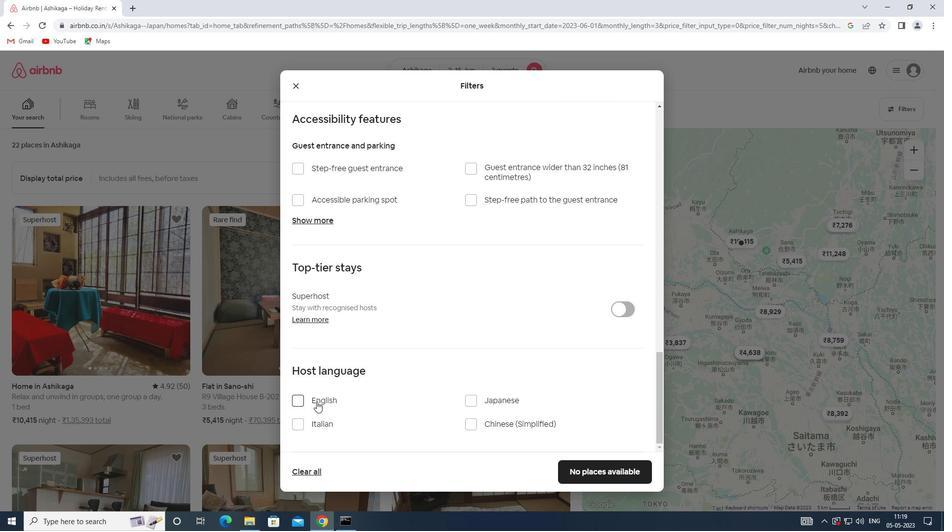 
Action: Mouse moved to (570, 474)
Screenshot: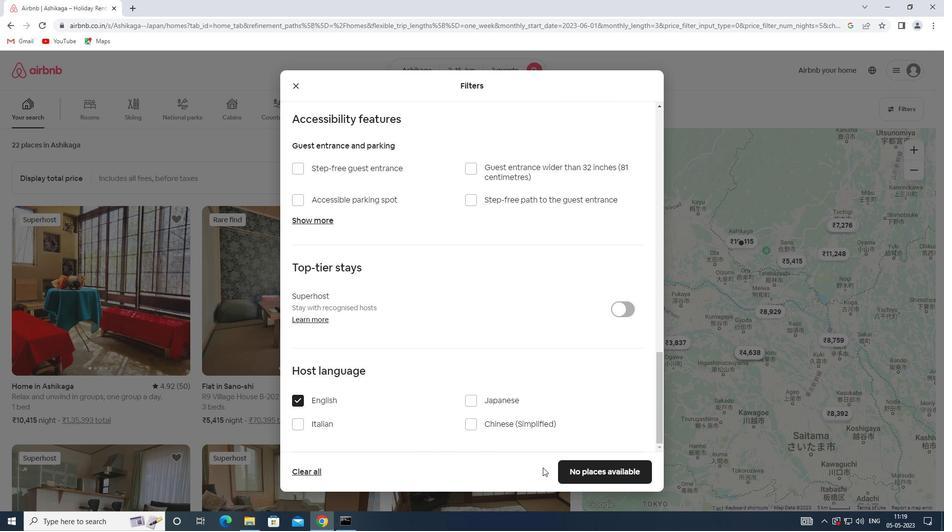 
Action: Mouse pressed left at (570, 474)
Screenshot: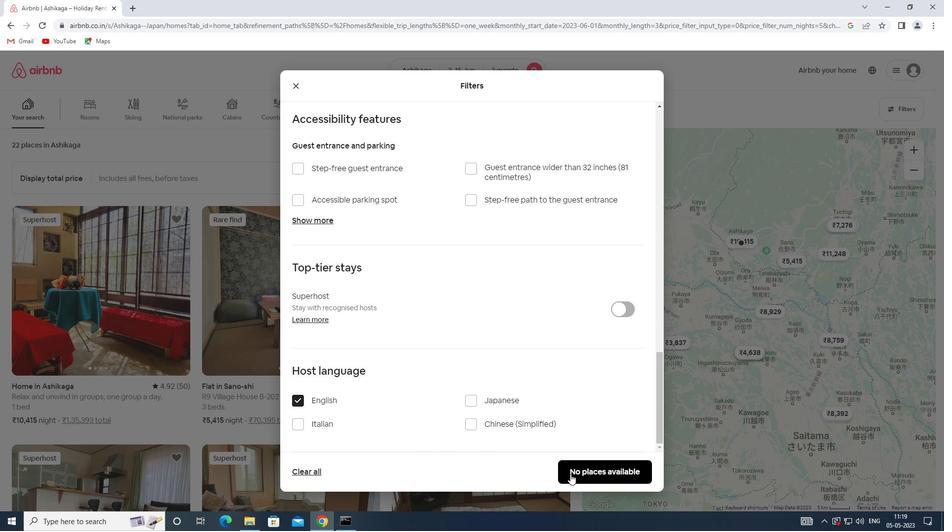 
